 Task: Create a new event for a project status update meeting on the 16th at 11:30 PM to 12:00 AM.
Action: Mouse moved to (34, 65)
Screenshot: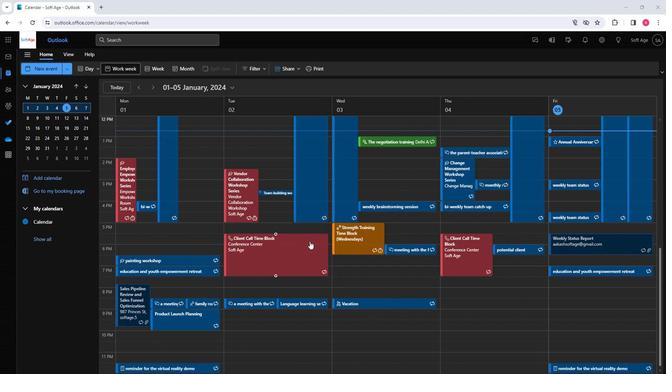 
Action: Mouse pressed left at (34, 65)
Screenshot: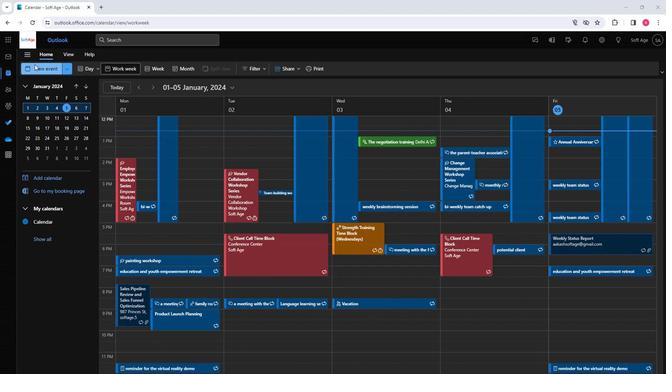 
Action: Mouse moved to (211, 163)
Screenshot: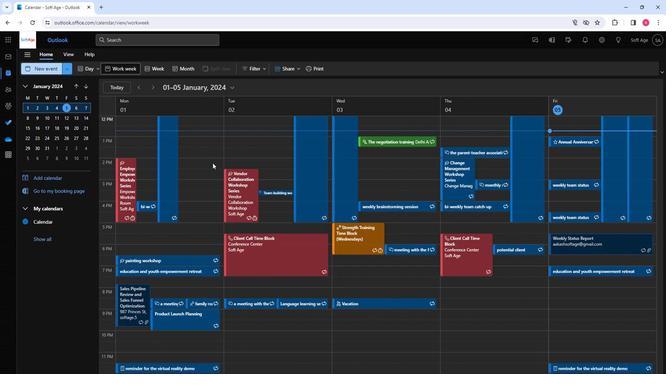 
Action: Key pressed <Key.shift>Project<Key.space><Key.shift>Status<Key.space><Key.shift>Ud<Key.backspace>pdate<Key.space><Key.shift>Meeting
Screenshot: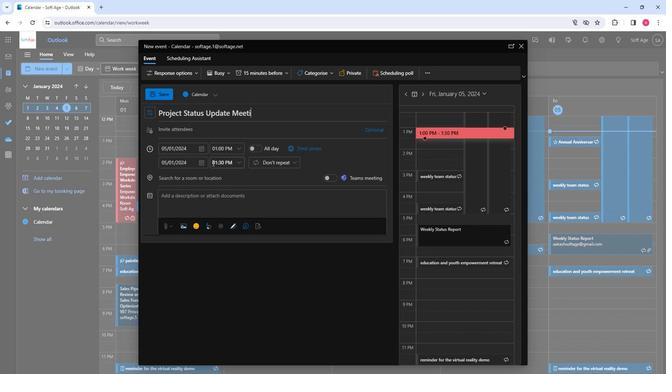 
Action: Mouse moved to (223, 135)
Screenshot: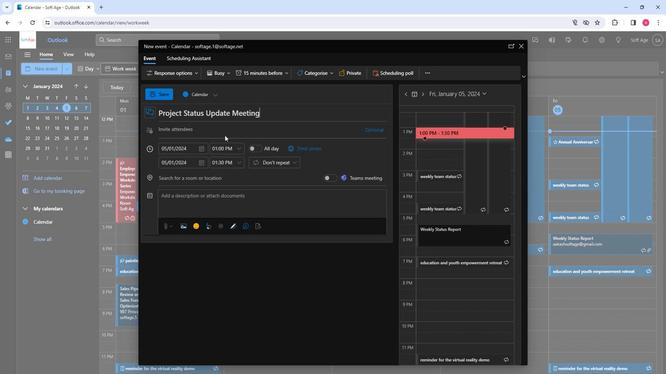 
Action: Mouse pressed left at (223, 135)
Screenshot: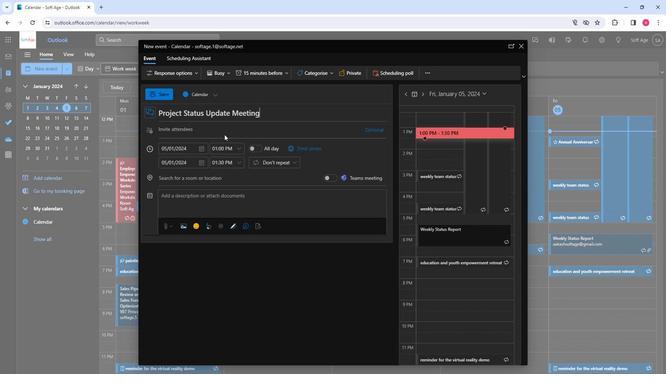 
Action: Mouse moved to (223, 135)
Screenshot: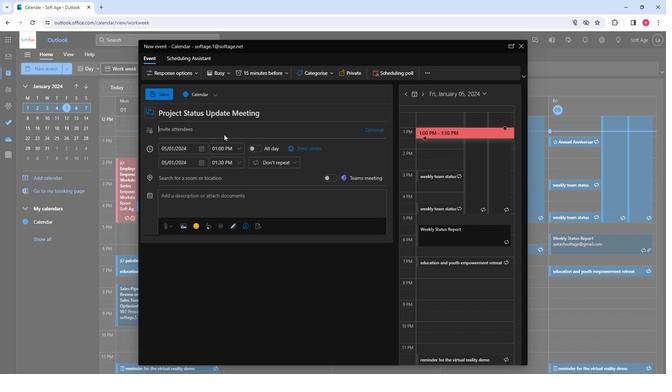
Action: Key pressed so
Screenshot: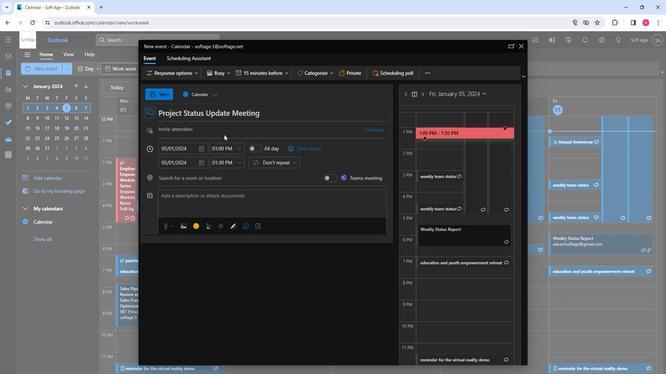 
Action: Mouse moved to (218, 145)
Screenshot: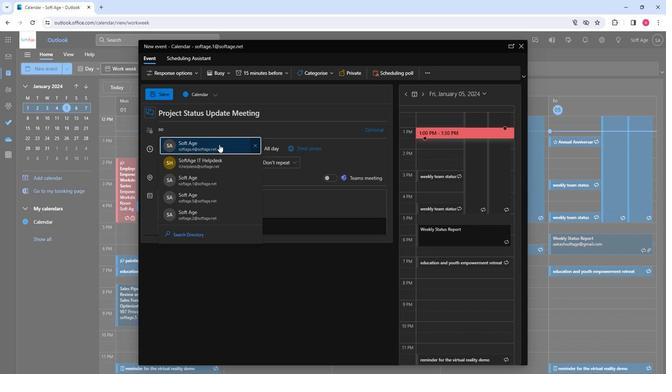 
Action: Mouse pressed left at (218, 145)
Screenshot: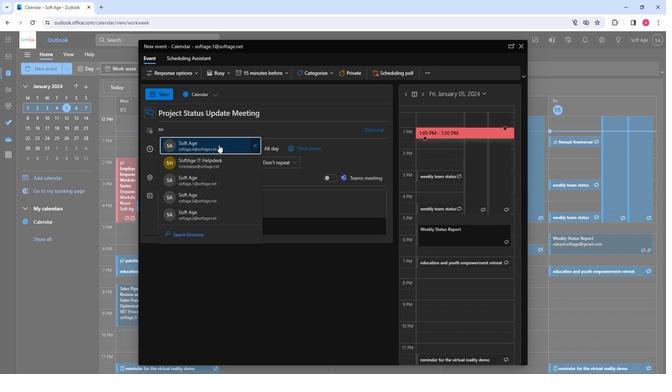 
Action: Key pressed so
Screenshot: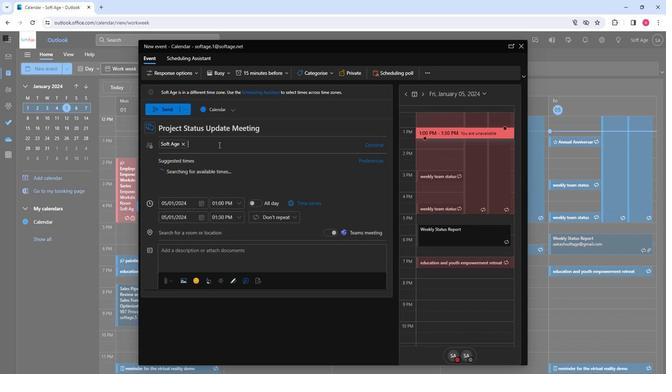 
Action: Mouse moved to (215, 193)
Screenshot: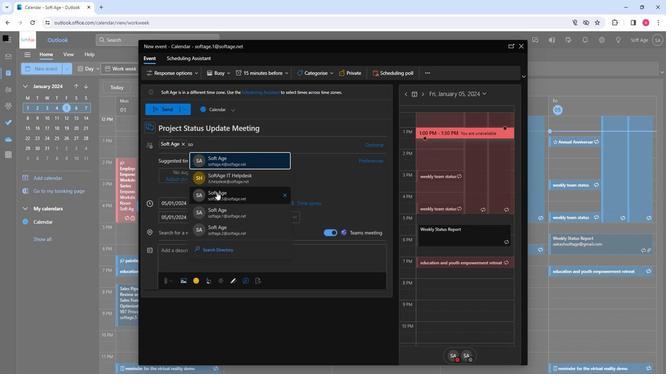 
Action: Mouse pressed left at (215, 193)
Screenshot: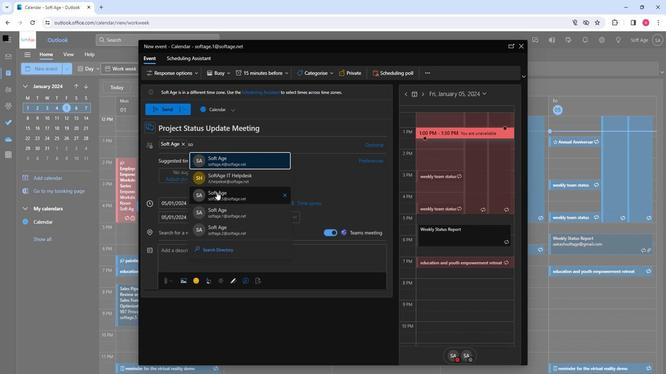 
Action: Key pressed so
Screenshot: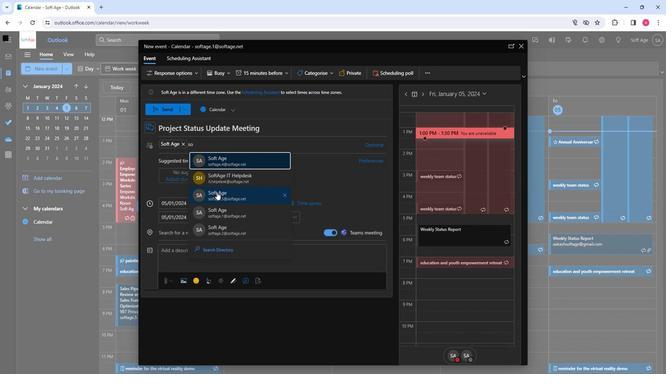 
Action: Mouse moved to (245, 226)
Screenshot: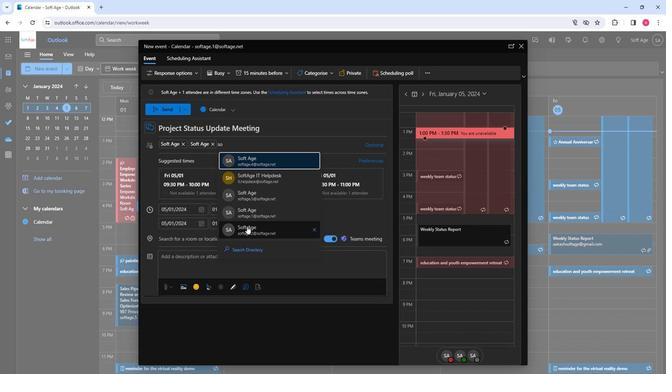 
Action: Mouse pressed left at (245, 226)
Screenshot: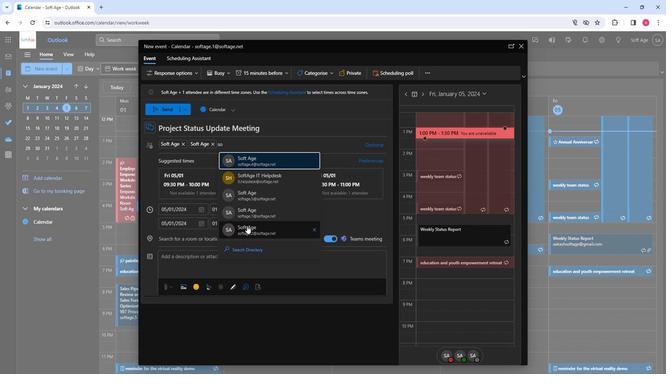 
Action: Mouse moved to (200, 214)
Screenshot: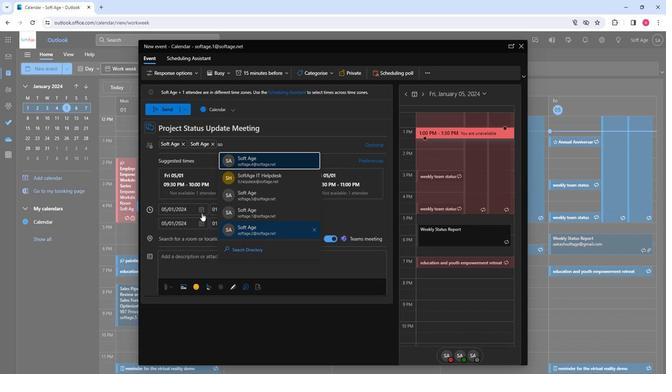 
Action: Mouse pressed left at (200, 214)
Screenshot: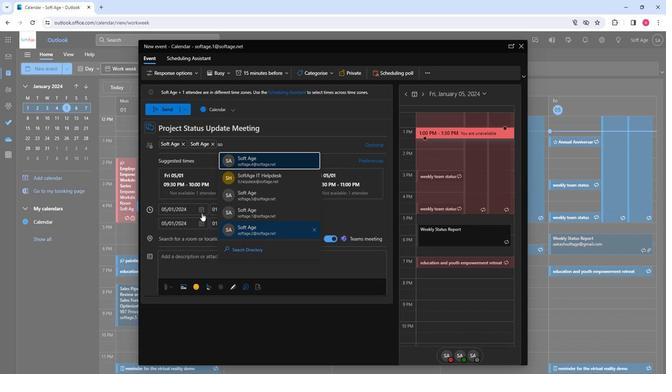 
Action: Mouse moved to (200, 212)
Screenshot: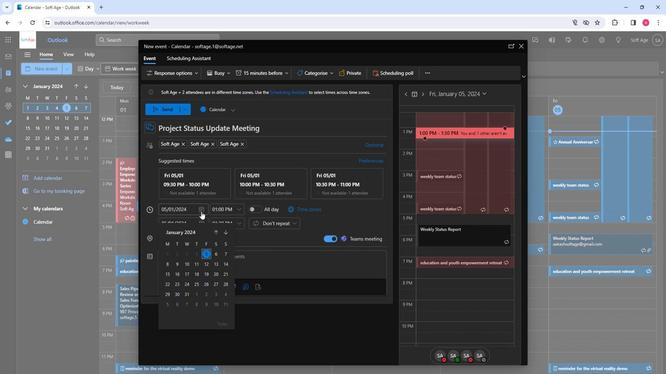 
Action: Mouse pressed left at (200, 212)
Screenshot: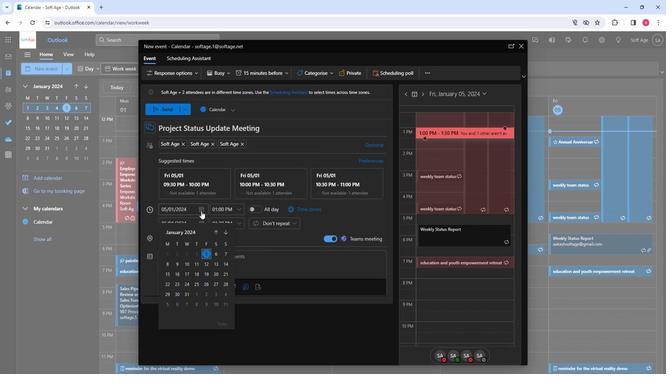 
Action: Mouse moved to (177, 266)
Screenshot: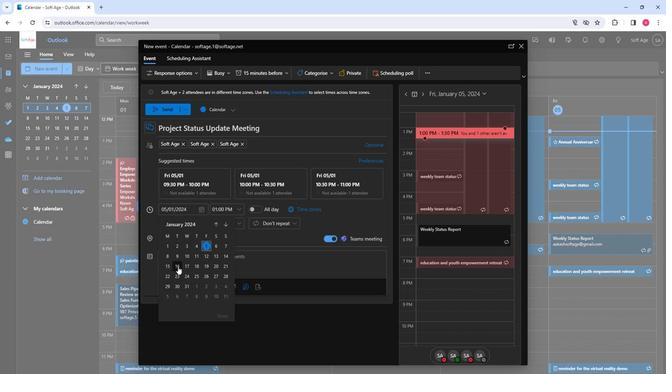 
Action: Mouse pressed left at (177, 266)
Screenshot: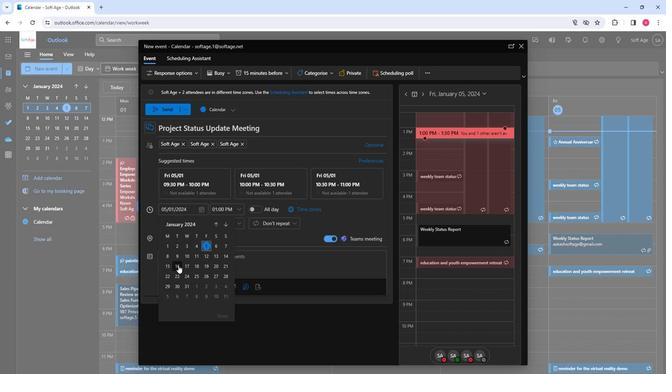 
Action: Mouse moved to (239, 208)
Screenshot: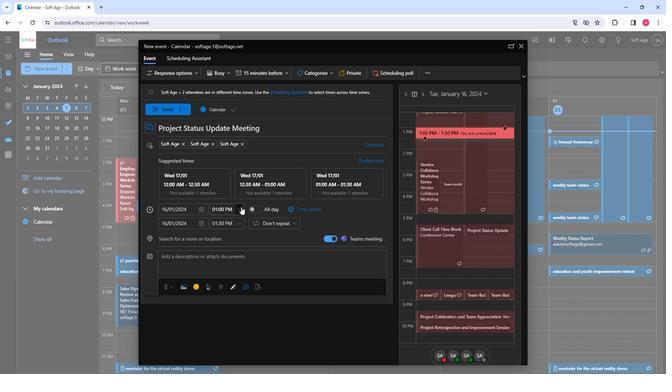 
Action: Mouse pressed left at (239, 208)
Screenshot: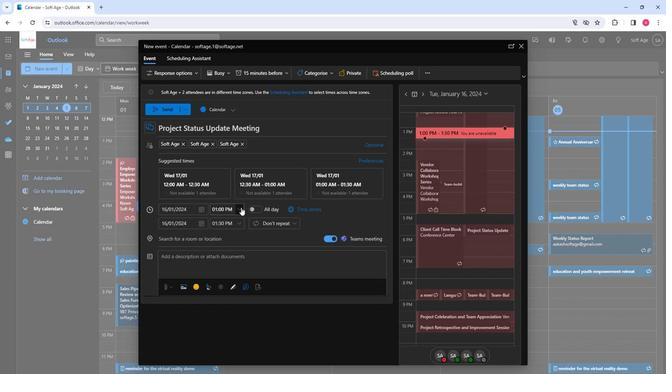 
Action: Mouse moved to (235, 234)
Screenshot: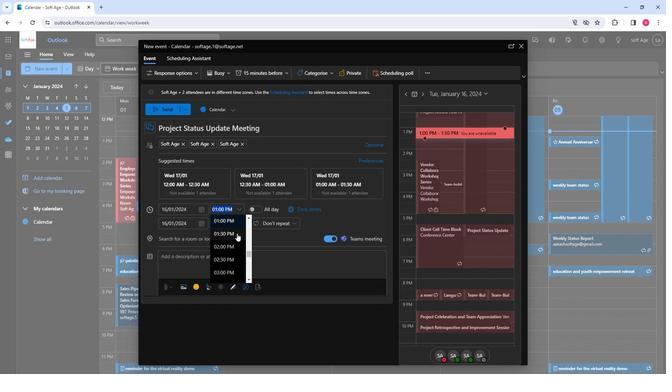 
Action: Mouse scrolled (235, 234) with delta (0, 0)
Screenshot: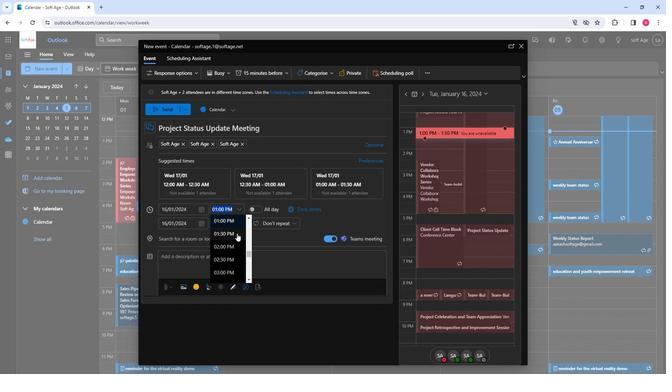 
Action: Mouse scrolled (235, 234) with delta (0, 0)
Screenshot: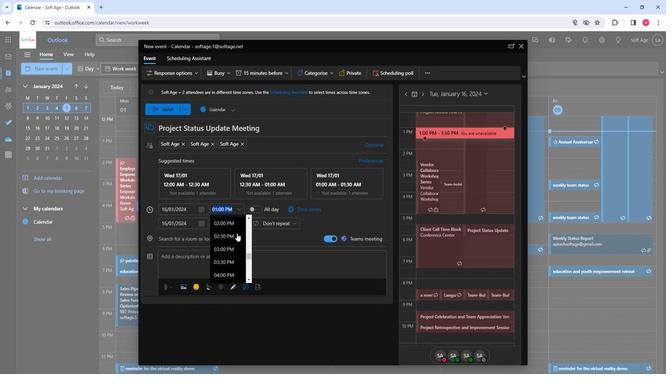 
Action: Mouse moved to (235, 238)
Screenshot: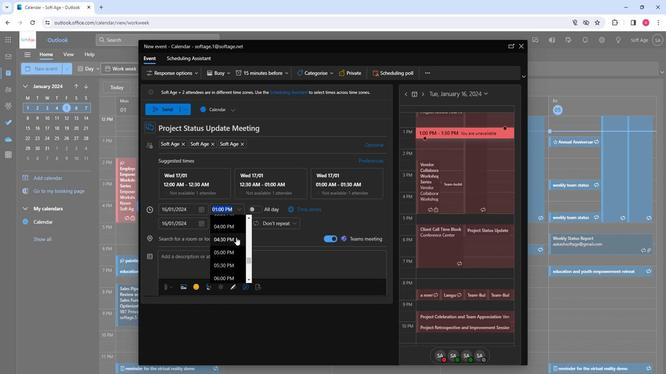 
Action: Mouse scrolled (235, 238) with delta (0, 0)
Screenshot: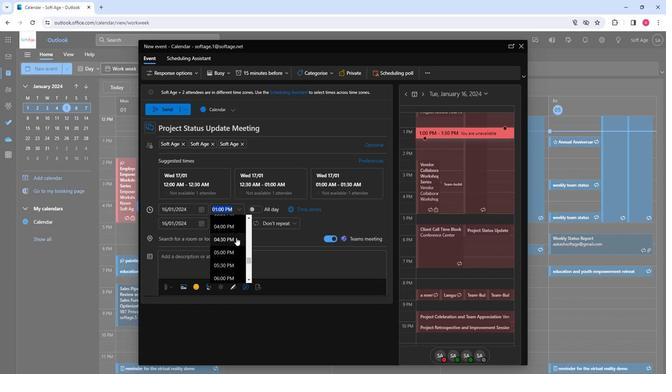 
Action: Mouse scrolled (235, 238) with delta (0, 0)
Screenshot: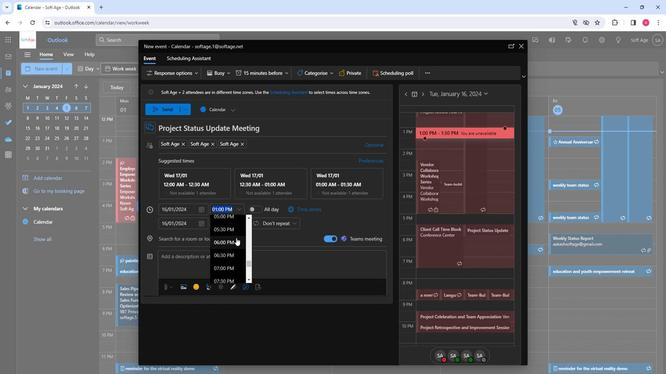 
Action: Mouse moved to (234, 238)
Screenshot: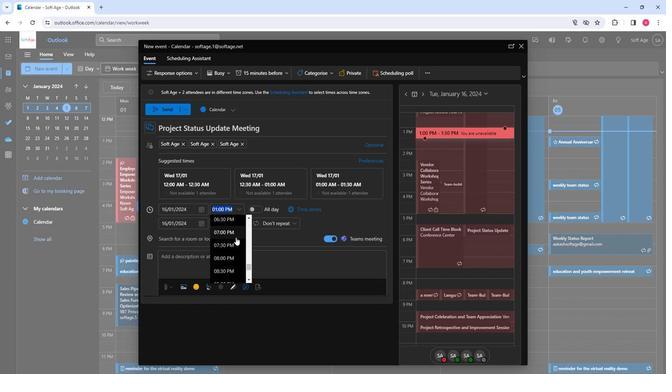 
Action: Mouse scrolled (234, 237) with delta (0, 0)
Screenshot: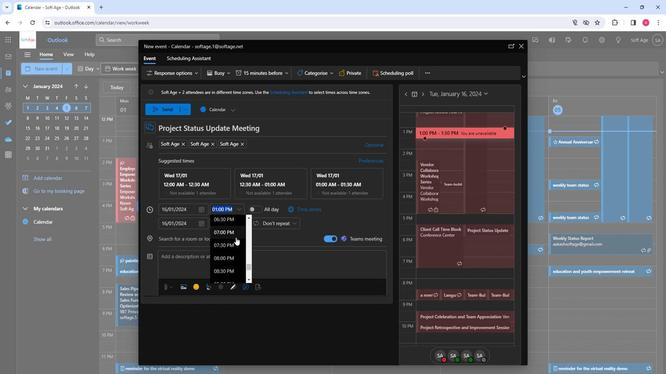 
Action: Mouse moved to (234, 237)
Screenshot: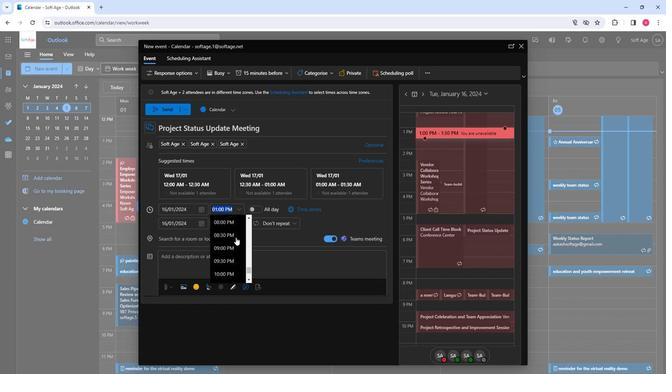 
Action: Mouse scrolled (234, 237) with delta (0, 0)
Screenshot: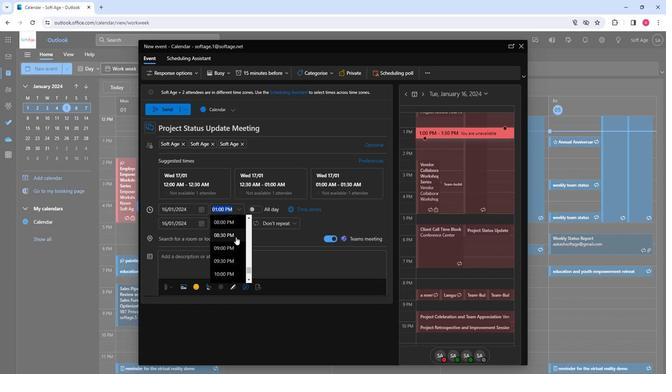 
Action: Mouse moved to (225, 275)
Screenshot: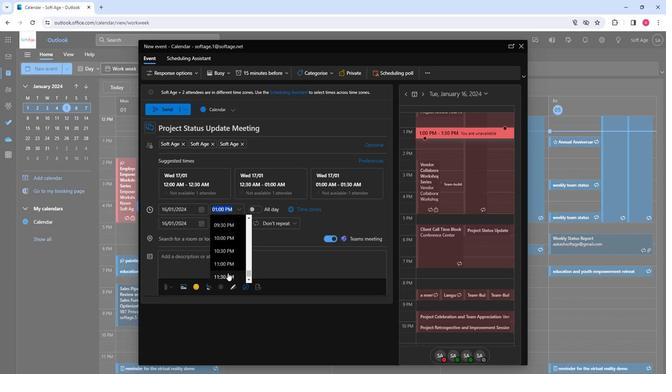 
Action: Mouse pressed left at (225, 275)
Screenshot: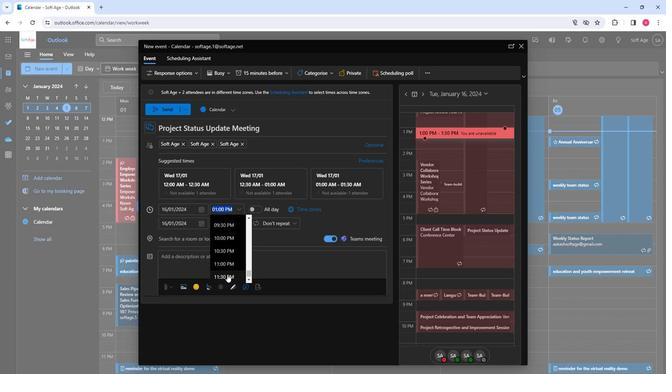 
Action: Mouse moved to (203, 242)
Screenshot: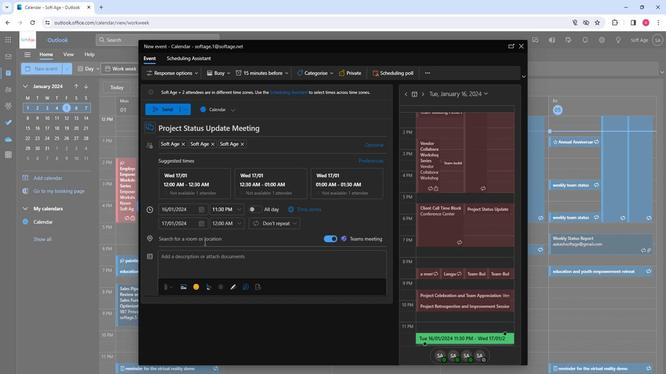 
Action: Mouse pressed left at (203, 242)
Screenshot: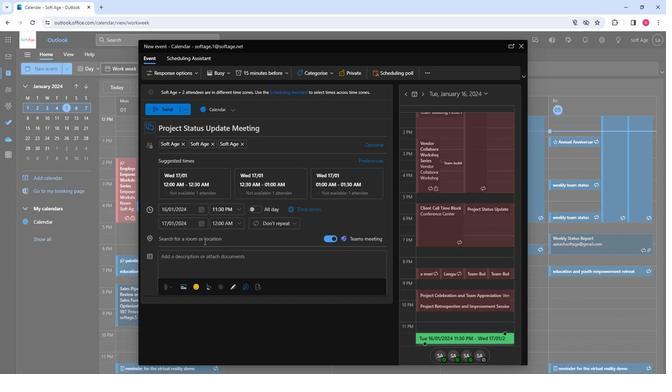 
Action: Mouse moved to (210, 318)
Screenshot: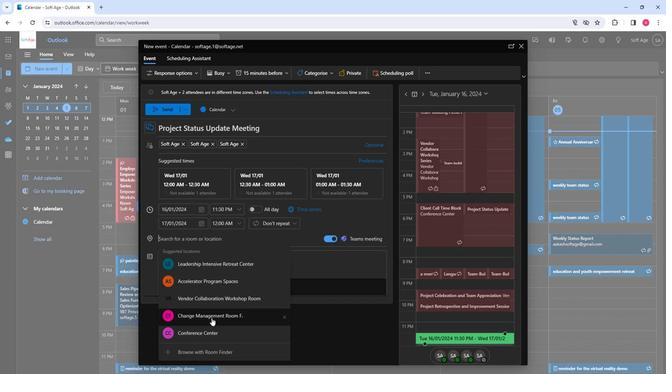 
Action: Mouse pressed left at (210, 318)
Screenshot: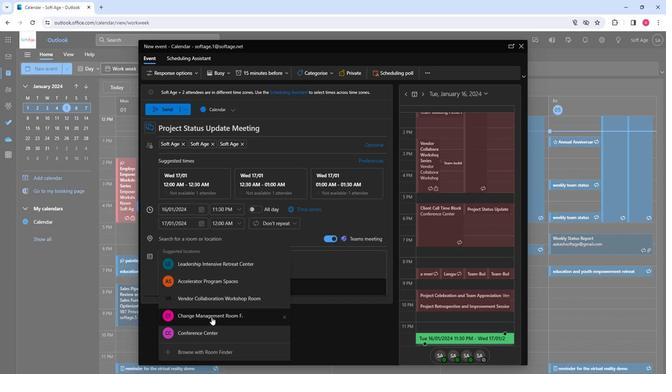 
Action: Mouse moved to (197, 256)
Screenshot: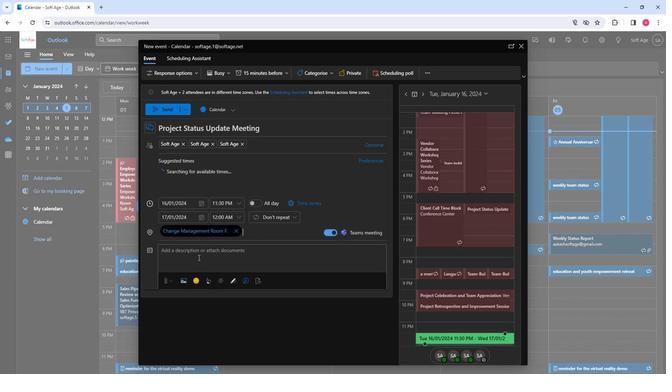 
Action: Mouse pressed left at (197, 256)
Screenshot: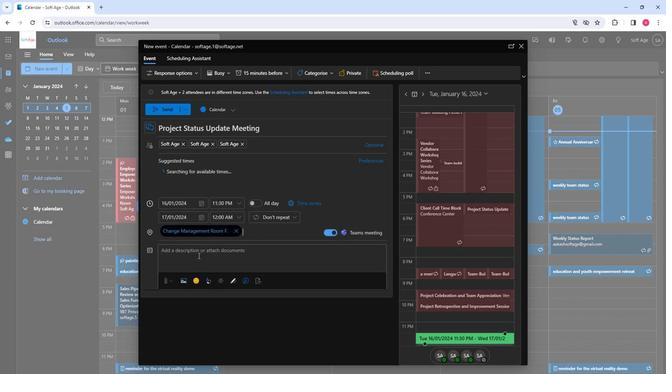 
Action: Key pressed <Key.shift>Stay<Key.space>in<Key.space>sync<Key.space>with<Key.space>project<Key.space>progress<Key.space>in<Key.space>our<Key.space>status<Key.space>update<Key.space>meeting.<Key.space><Key.shift>Review<Key.space>milestones,<Key.space>address<Key.space>challenges,<Key.space>and<Key.space>strategize<Key.space>for<Key.space>success,<Key.space>ensuring<Key.space>alignment<Key.space>and<Key.space>collaboration<Key.space>for<Key.space>project<Key.space>excellence.
Screenshot: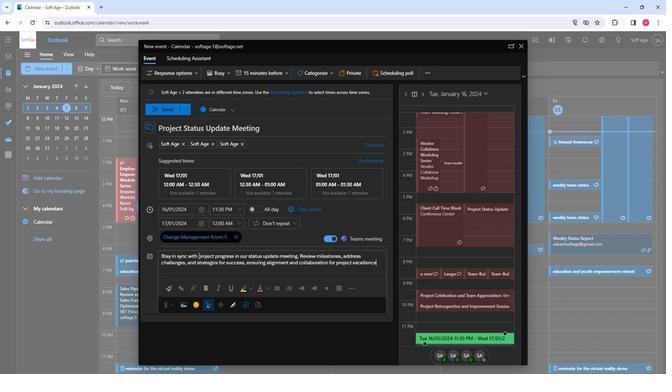 
Action: Mouse moved to (220, 265)
Screenshot: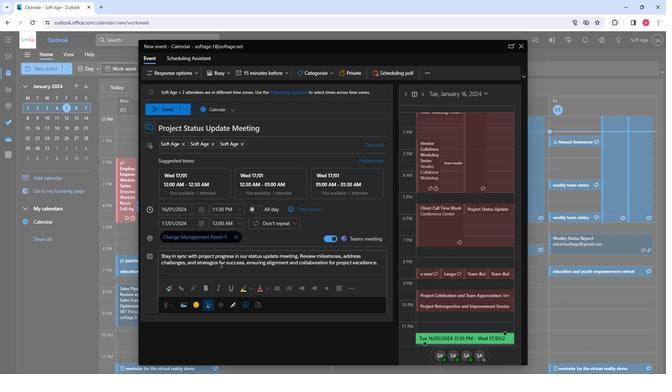 
Action: Mouse pressed left at (220, 265)
Screenshot: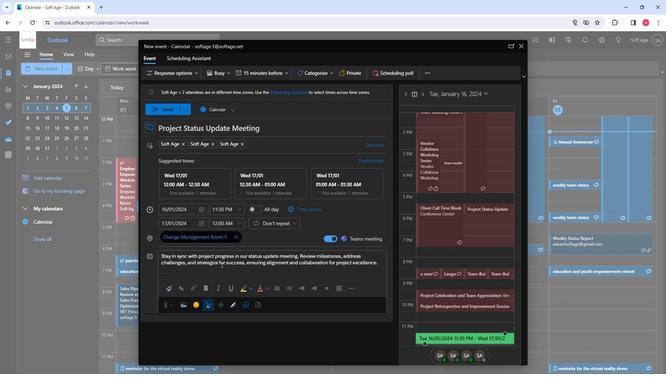 
Action: Mouse pressed left at (220, 265)
Screenshot: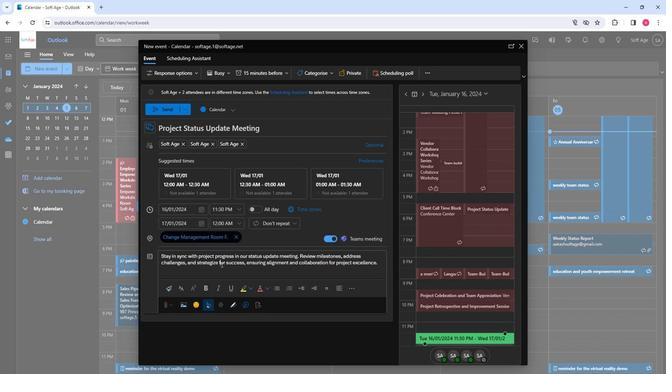 
Action: Mouse pressed left at (220, 265)
Screenshot: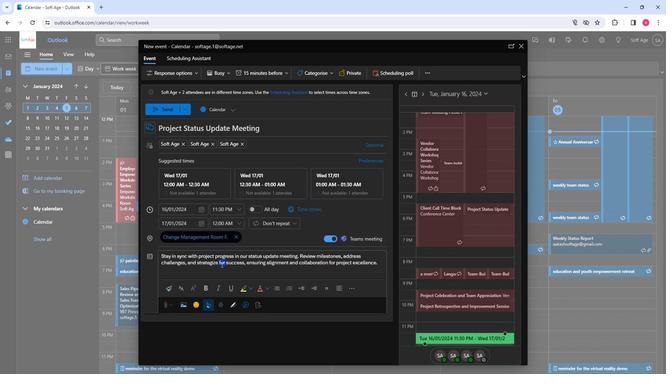 
Action: Mouse moved to (180, 290)
Screenshot: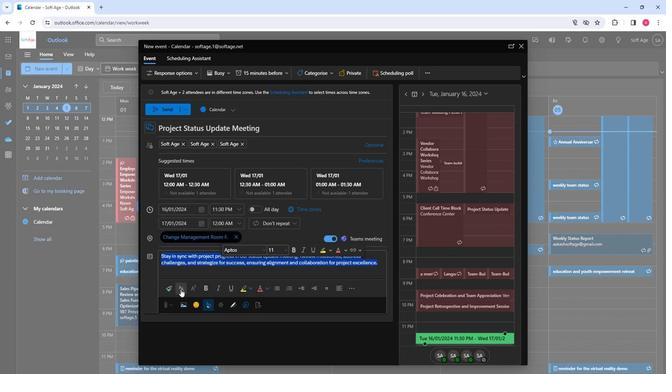 
Action: Mouse pressed left at (180, 290)
Screenshot: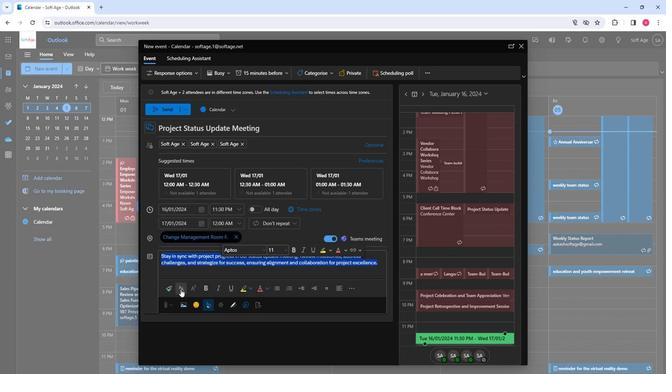 
Action: Mouse moved to (202, 226)
Screenshot: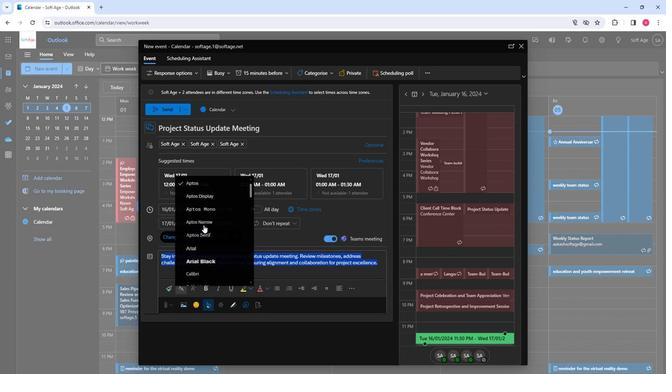 
Action: Mouse scrolled (202, 225) with delta (0, 0)
Screenshot: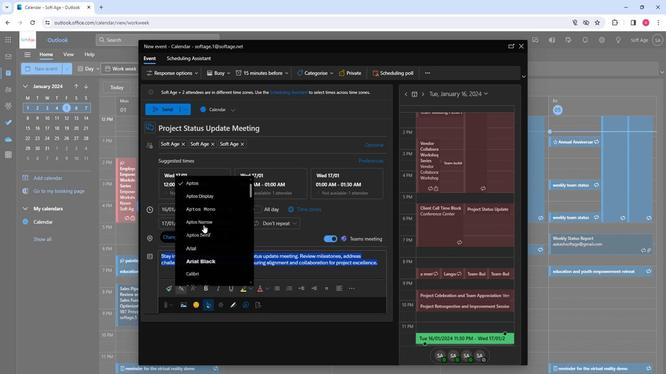 
Action: Mouse scrolled (202, 225) with delta (0, 0)
Screenshot: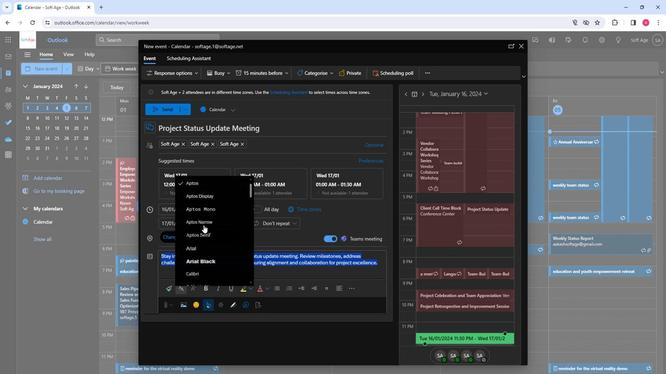 
Action: Mouse scrolled (202, 225) with delta (0, 0)
Screenshot: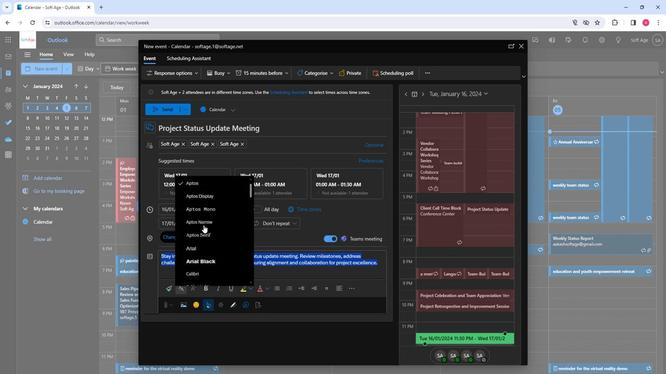 
Action: Mouse scrolled (202, 225) with delta (0, 0)
Screenshot: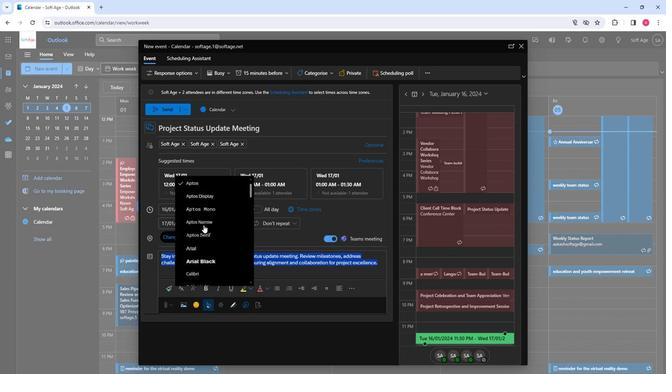 
Action: Mouse scrolled (202, 225) with delta (0, 0)
Screenshot: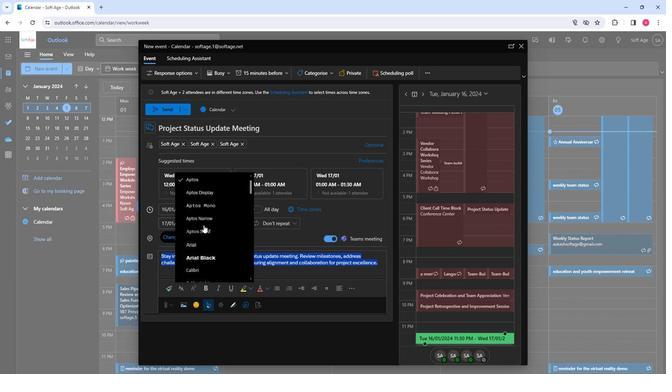 
Action: Mouse scrolled (202, 225) with delta (0, 0)
Screenshot: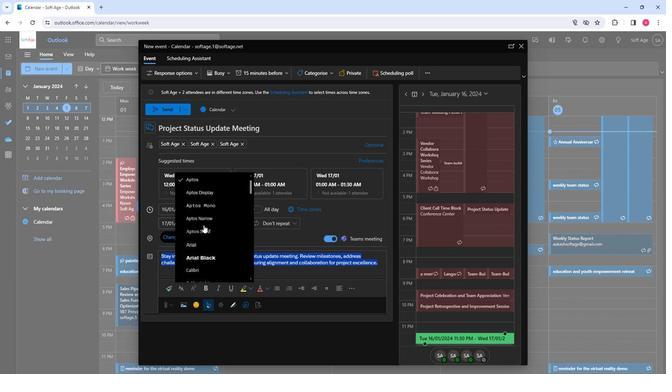 
Action: Mouse scrolled (202, 225) with delta (0, 0)
Screenshot: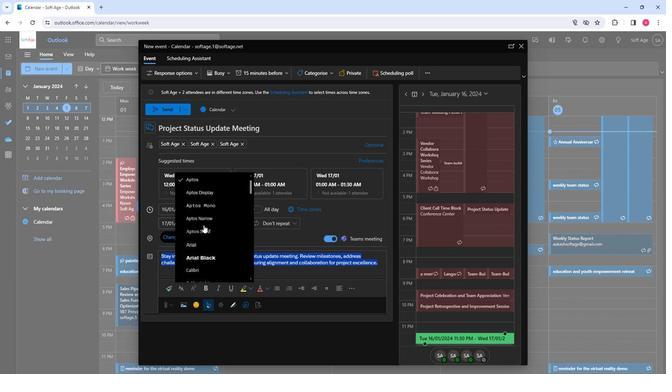 
Action: Mouse moved to (213, 221)
Screenshot: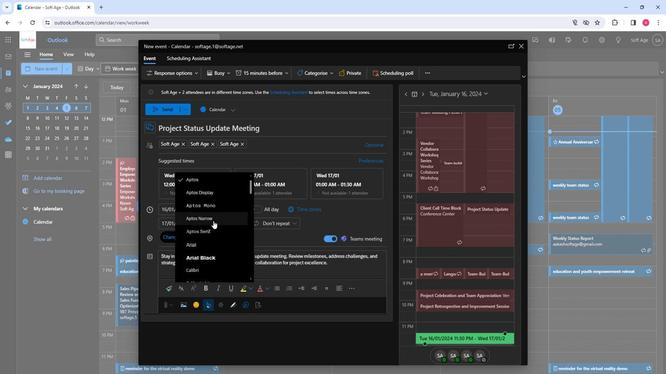 
Action: Mouse scrolled (213, 221) with delta (0, 0)
Screenshot: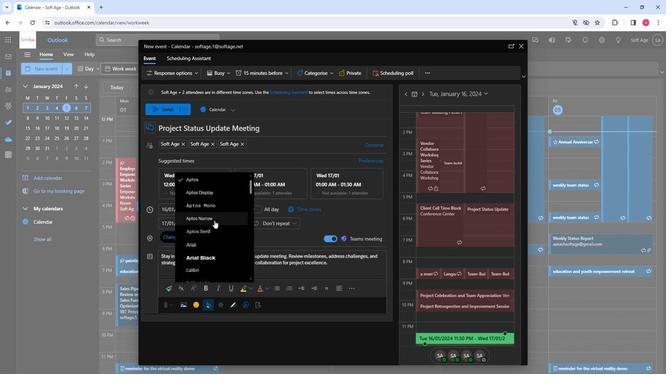 
Action: Mouse moved to (213, 221)
Screenshot: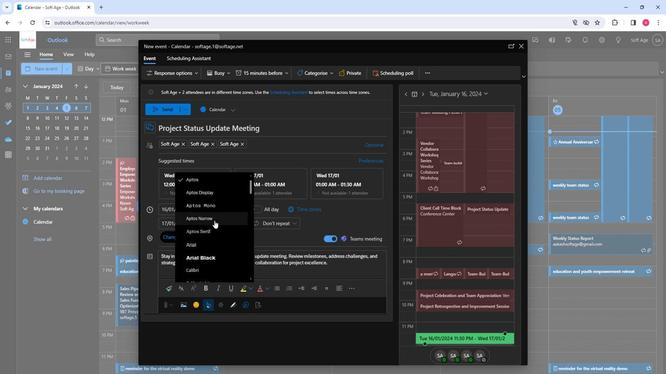 
Action: Mouse scrolled (213, 221) with delta (0, 0)
Screenshot: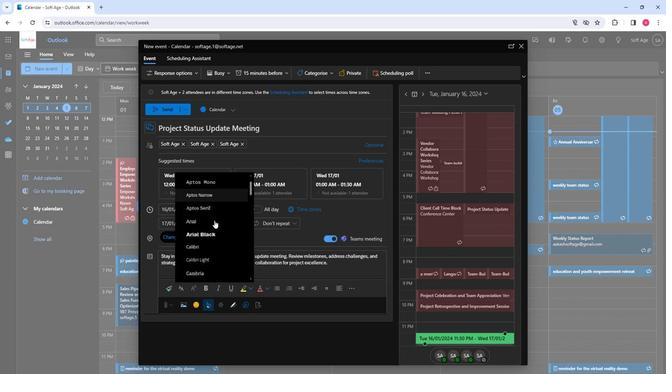 
Action: Mouse moved to (210, 224)
Screenshot: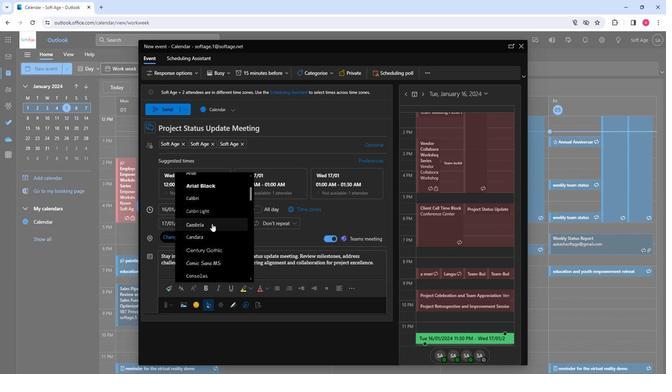 
Action: Mouse scrolled (210, 224) with delta (0, 0)
Screenshot: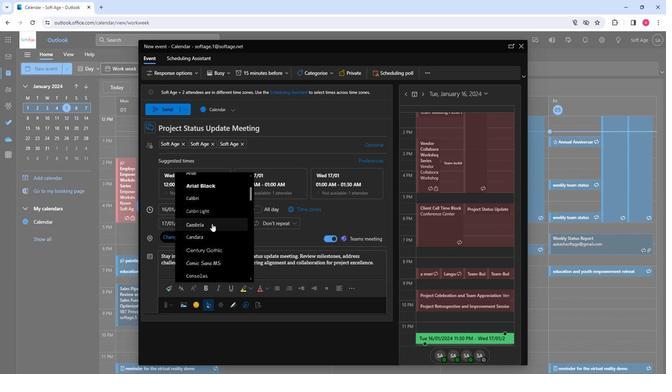 
Action: Mouse moved to (198, 227)
Screenshot: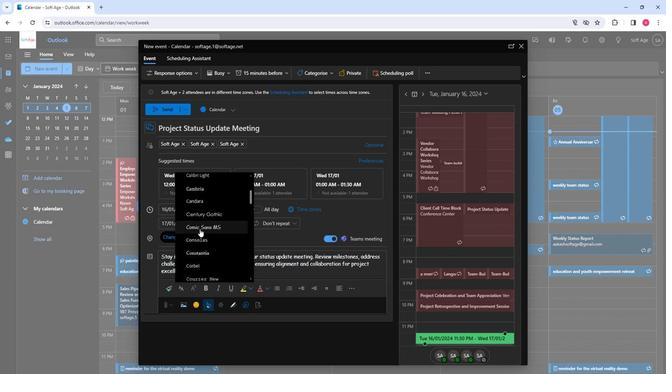 
Action: Mouse pressed left at (198, 227)
Screenshot: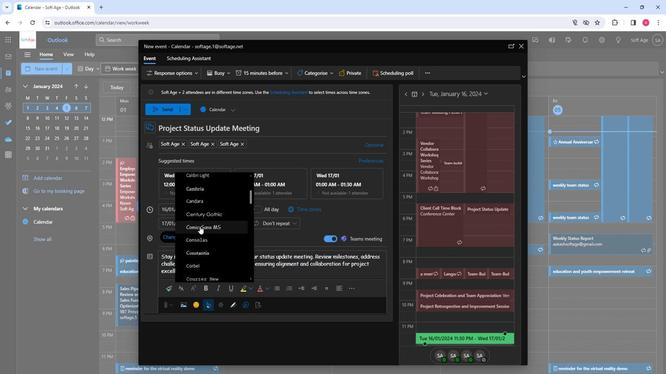 
Action: Mouse moved to (218, 291)
Screenshot: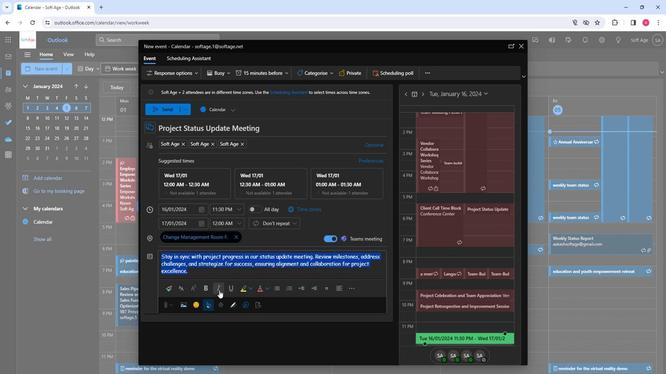 
Action: Mouse pressed left at (218, 291)
Screenshot: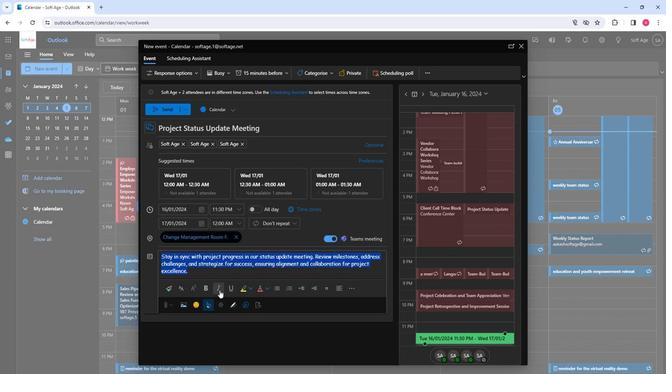 
Action: Mouse moved to (248, 288)
Screenshot: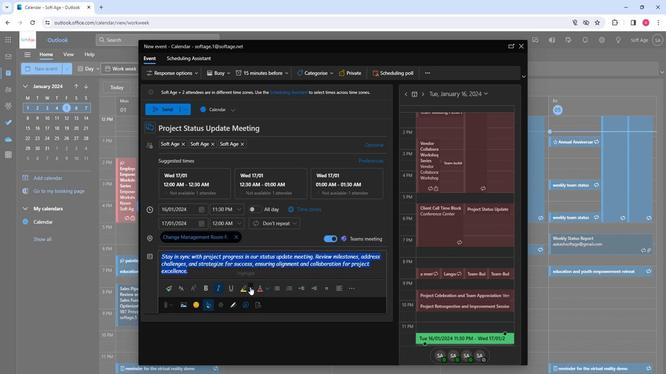 
Action: Mouse pressed left at (248, 288)
Screenshot: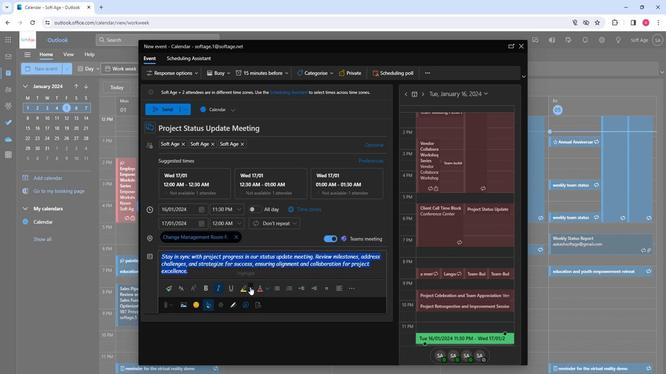 
Action: Mouse moved to (257, 306)
Screenshot: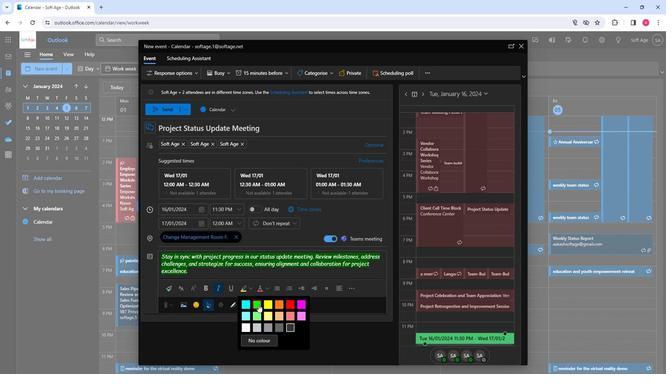 
Action: Mouse pressed left at (257, 306)
Screenshot: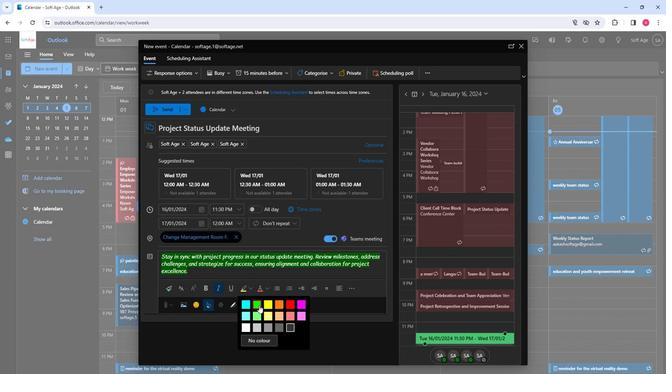 
Action: Mouse moved to (314, 290)
Screenshot: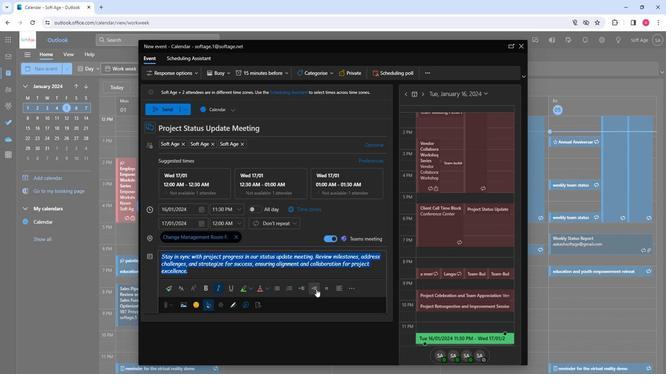 
Action: Mouse pressed left at (314, 290)
Screenshot: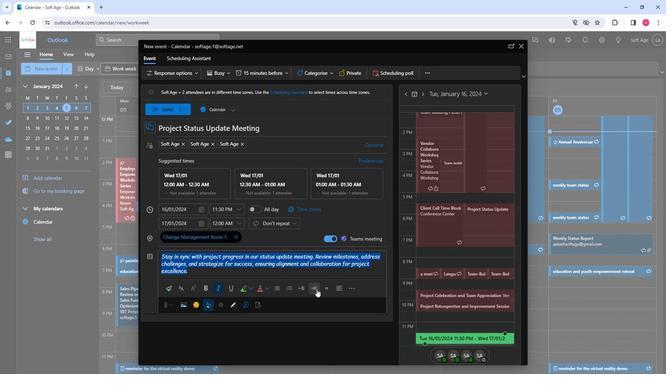 
Action: Mouse moved to (280, 274)
Screenshot: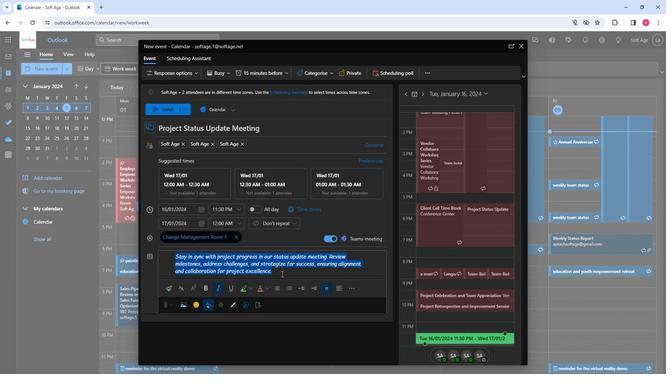 
Action: Mouse pressed left at (280, 274)
Screenshot: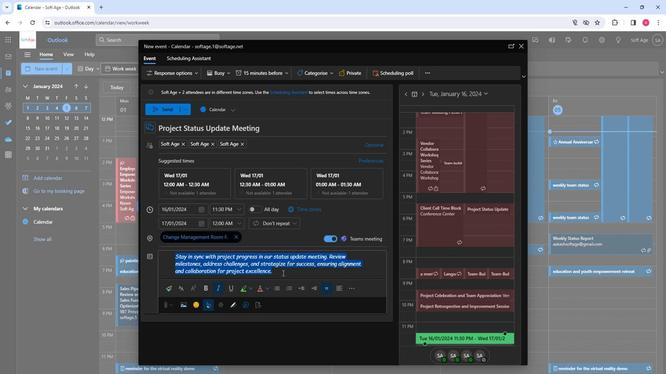 
Action: Mouse moved to (159, 109)
Screenshot: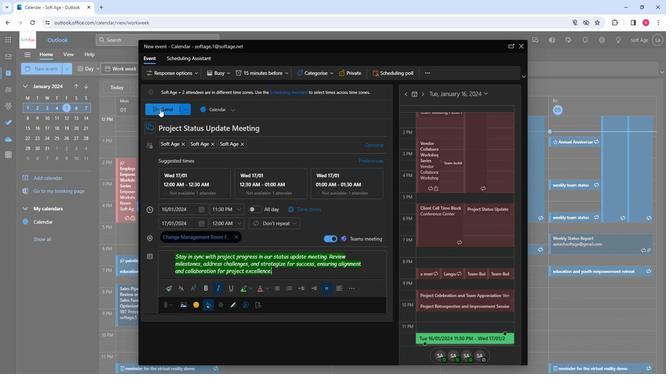 
Action: Mouse pressed left at (159, 109)
Screenshot: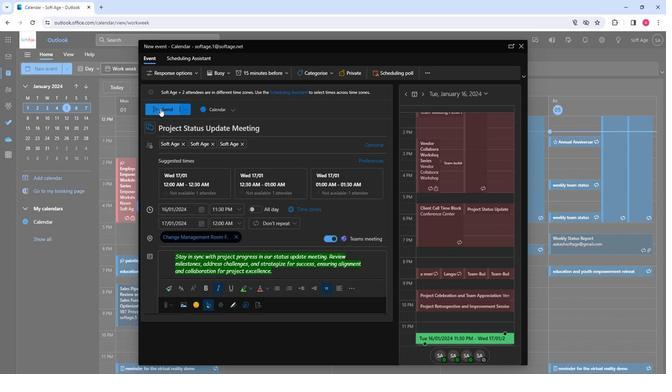 
Action: Mouse moved to (274, 270)
Screenshot: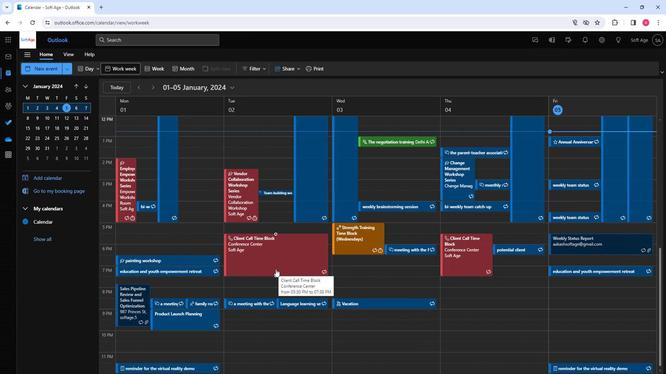 
